 Task: Search "Javascript" and sort the search results by recently updated.
Action: Mouse moved to (896, 94)
Screenshot: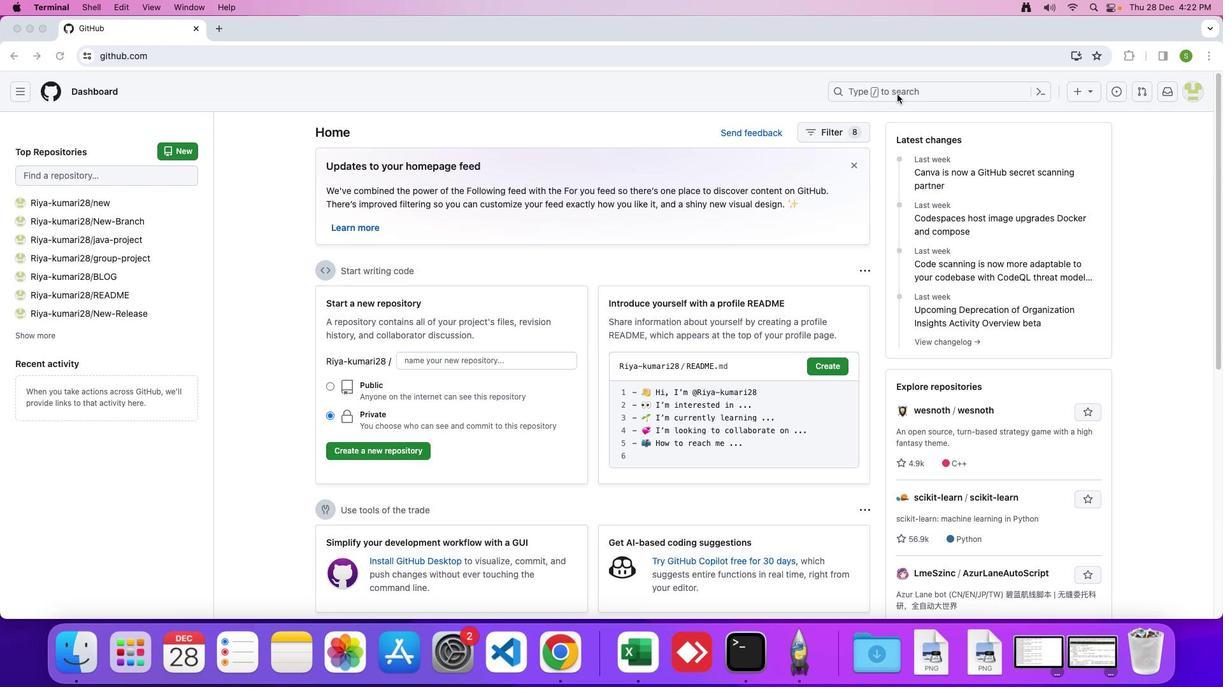 
Action: Mouse pressed left at (896, 94)
Screenshot: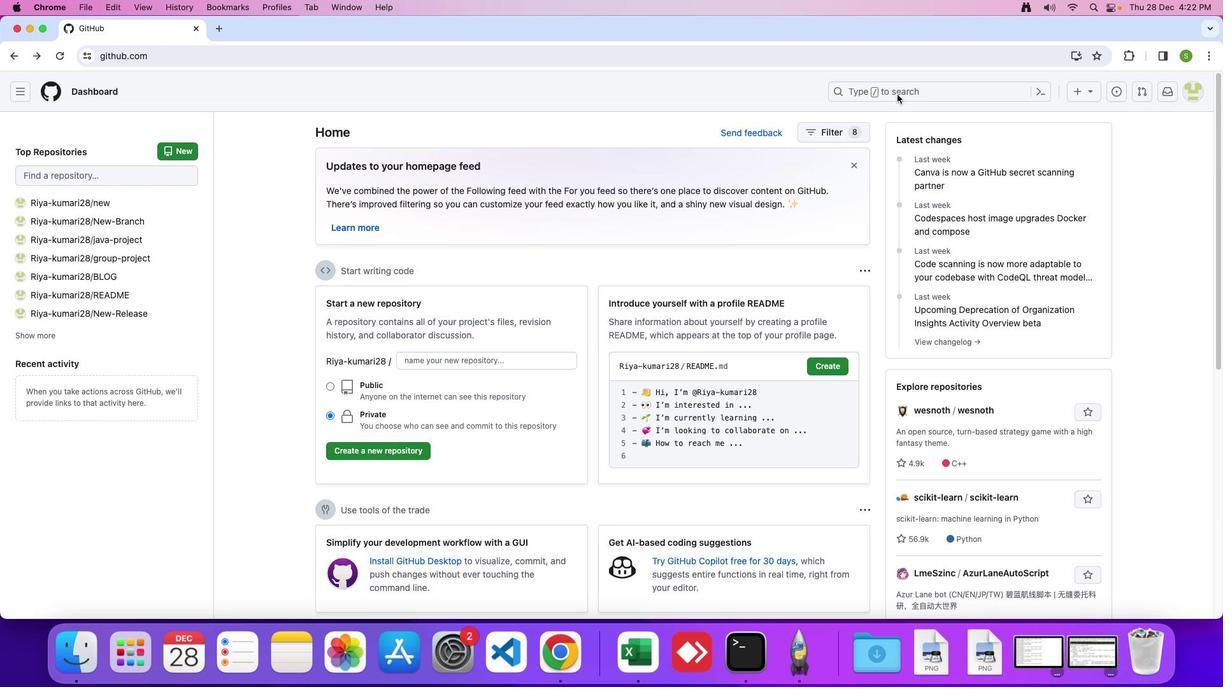 
Action: Mouse moved to (896, 92)
Screenshot: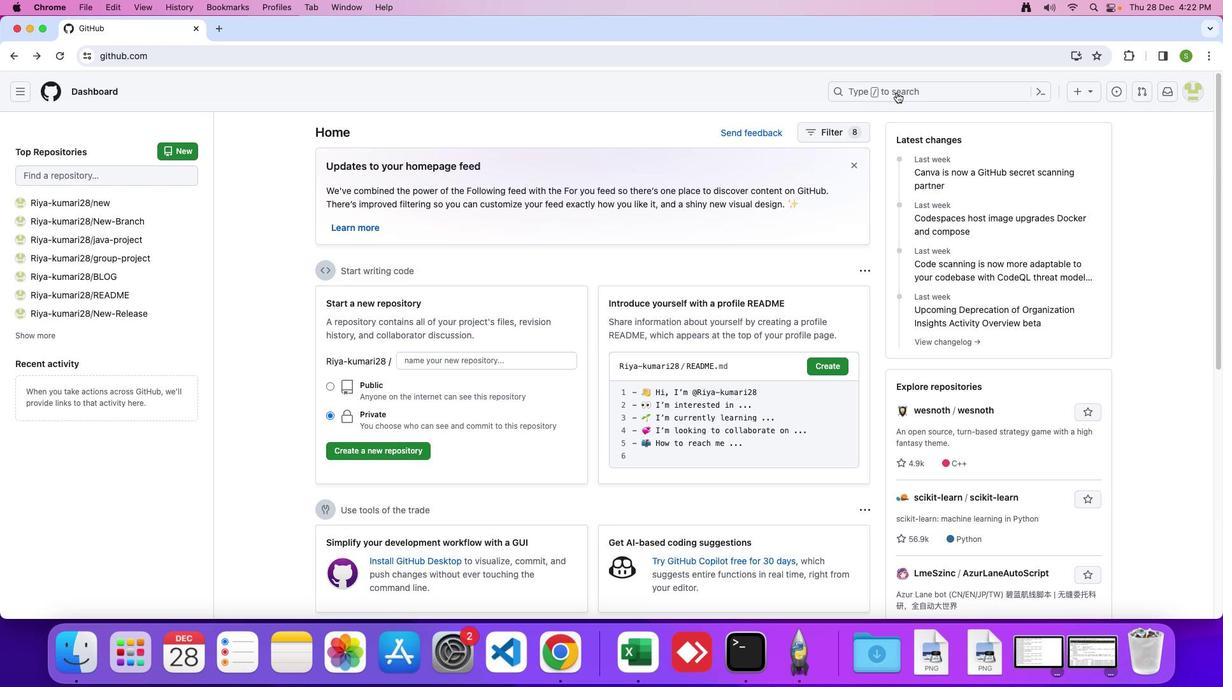 
Action: Mouse pressed left at (896, 92)
Screenshot: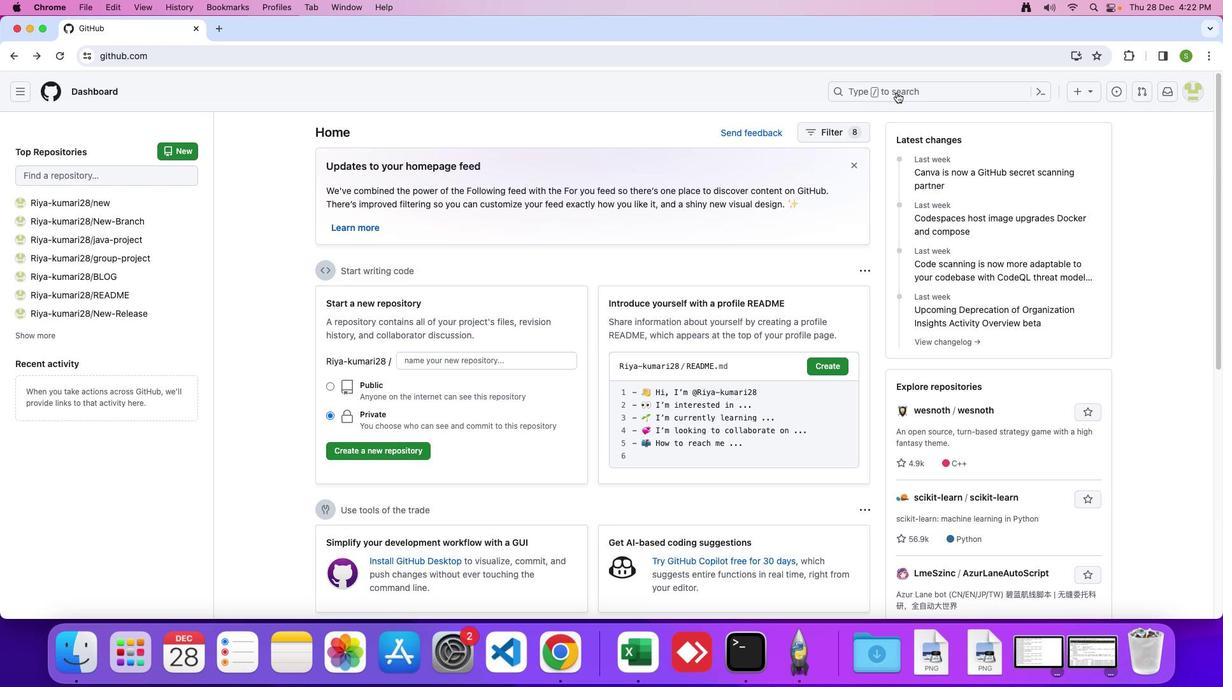 
Action: Mouse moved to (825, 92)
Screenshot: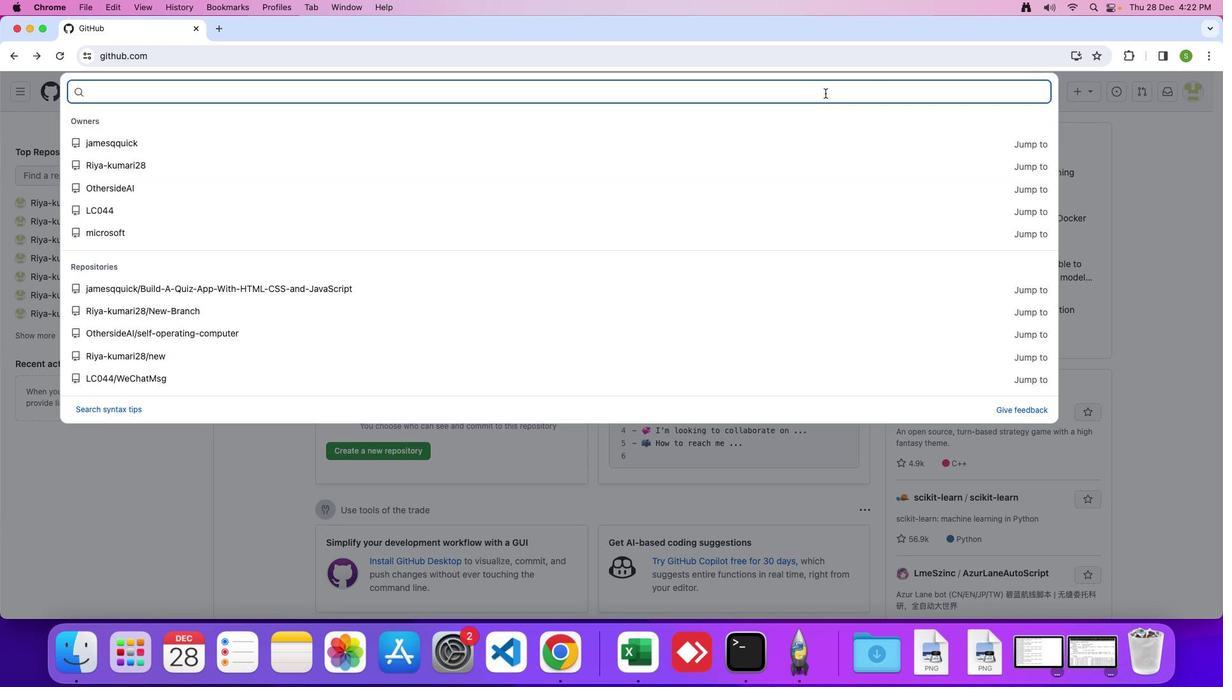 
Action: Mouse pressed left at (825, 92)
Screenshot: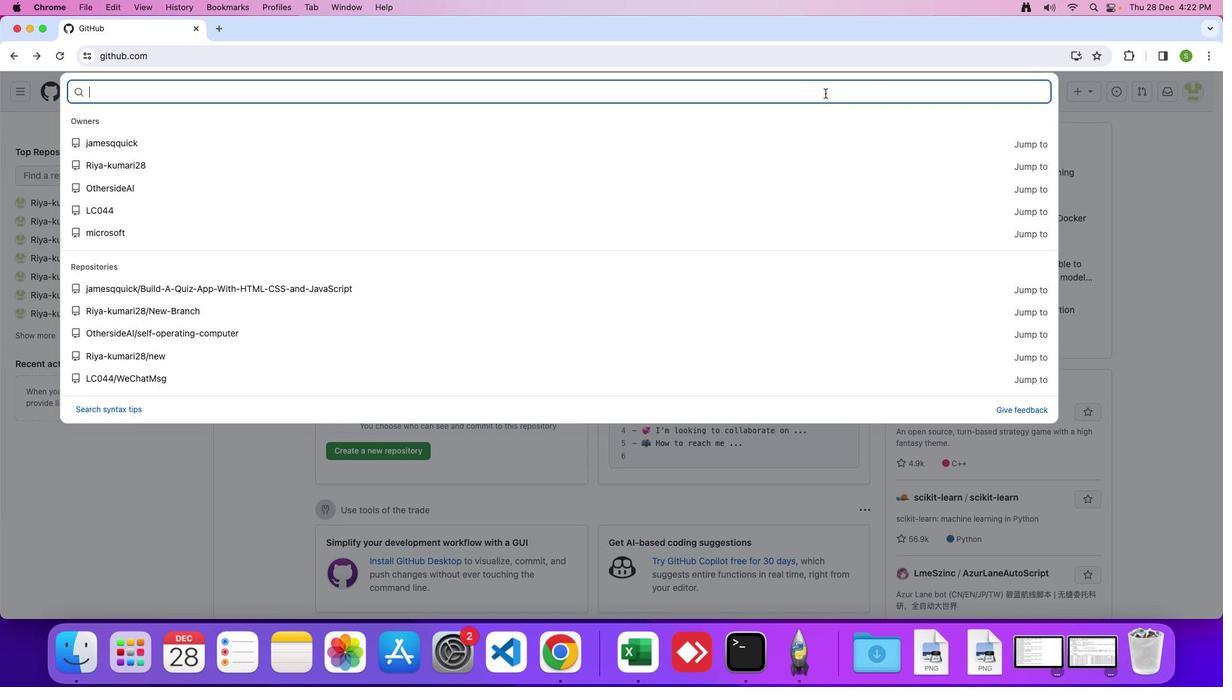 
Action: Key pressed 'J'Key.caps_lock'a''v''a''s''c''r''i''p''t'Key.enter
Screenshot: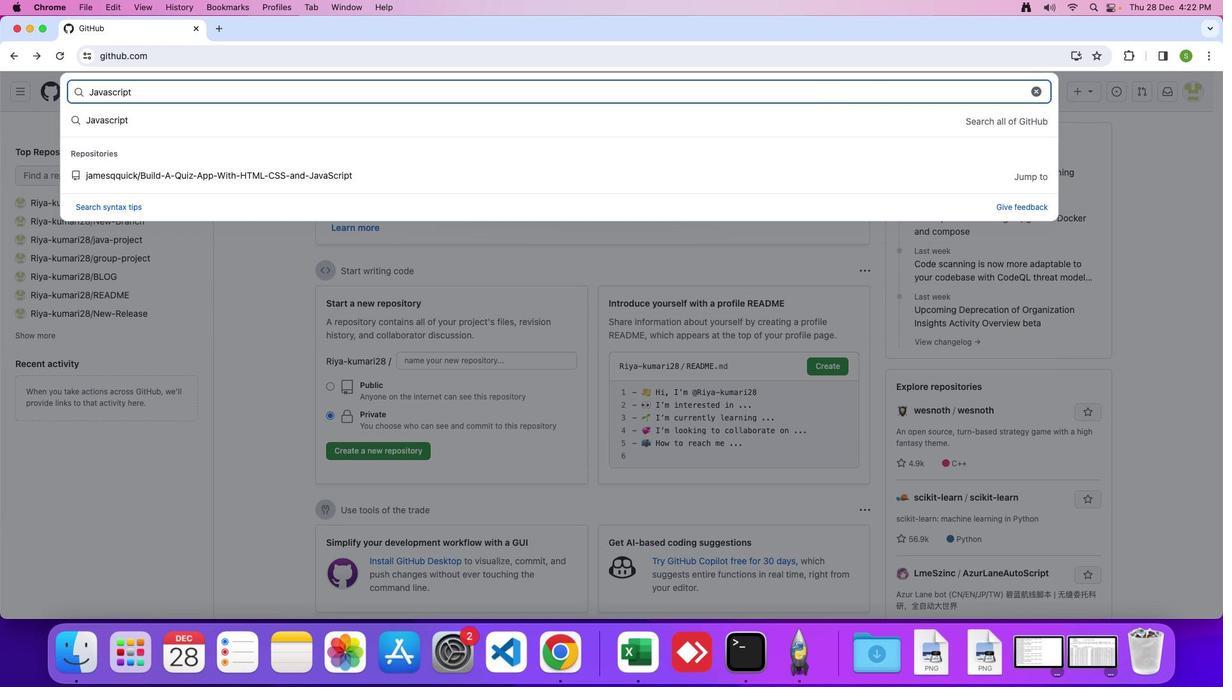
Action: Mouse moved to (849, 128)
Screenshot: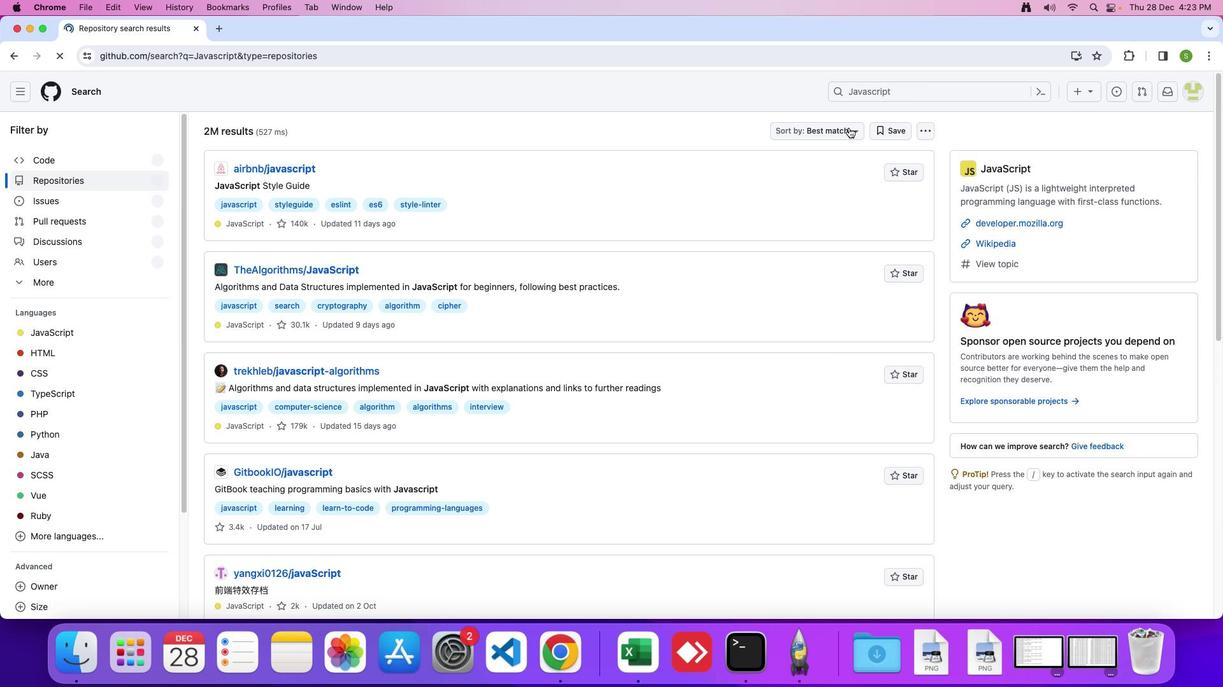 
Action: Mouse pressed left at (849, 128)
Screenshot: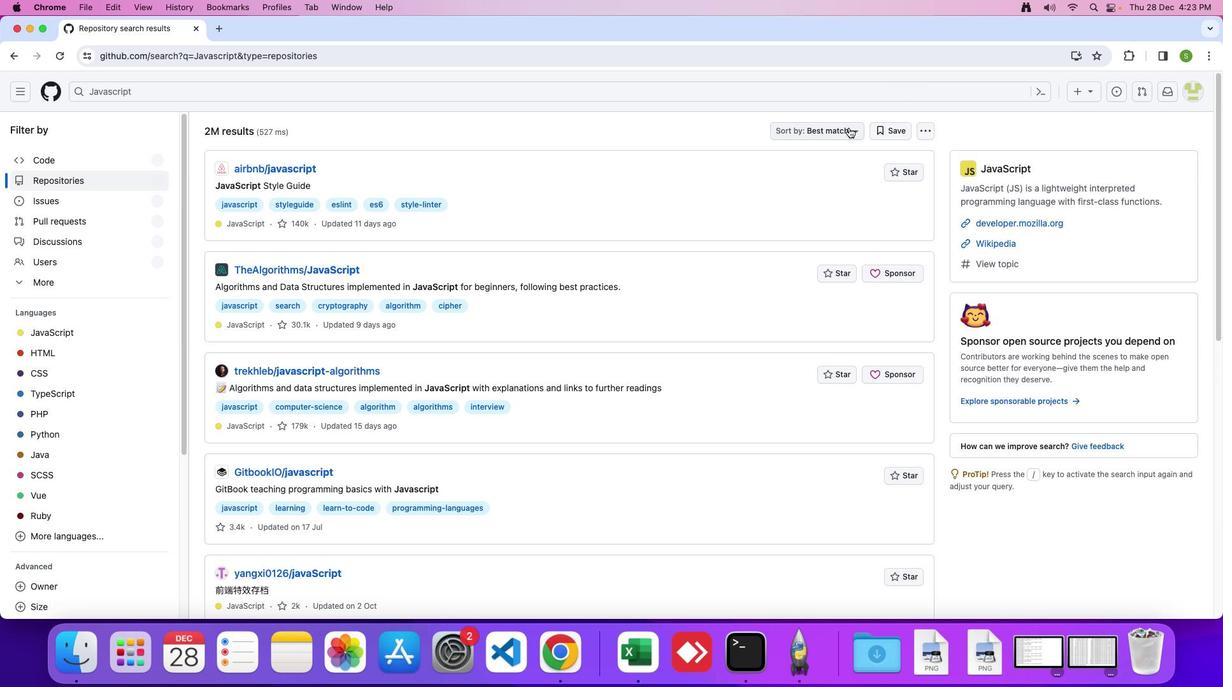 
Action: Mouse moved to (773, 257)
Screenshot: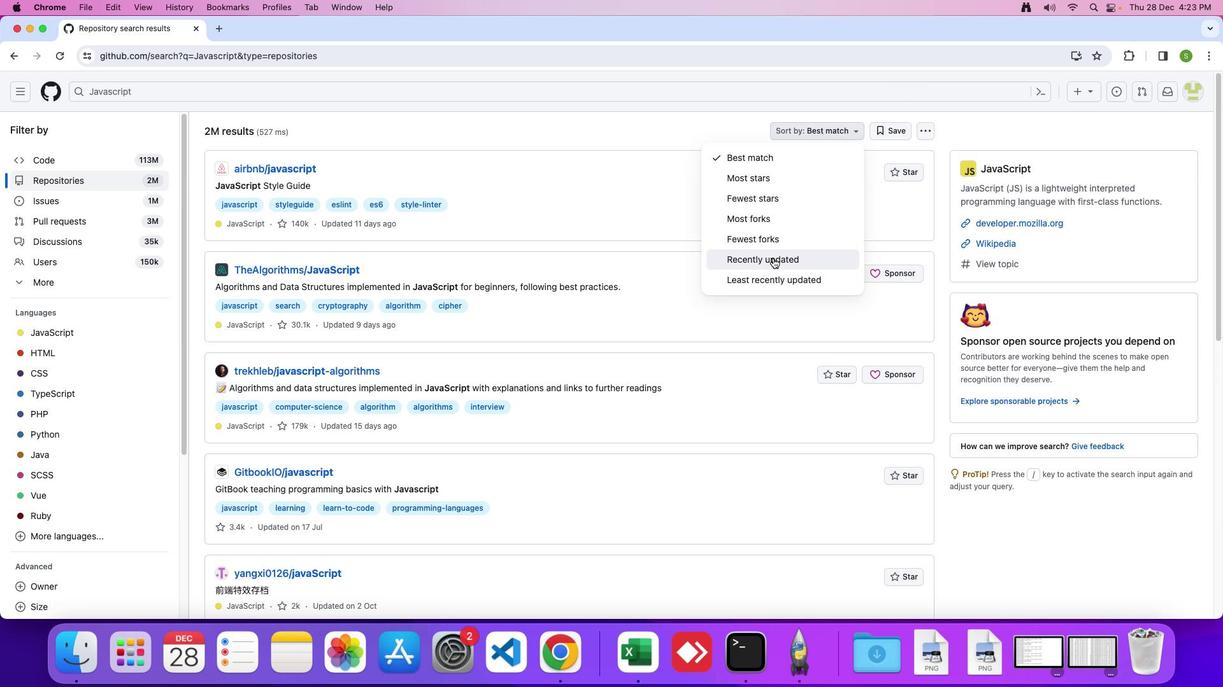 
Action: Mouse pressed left at (773, 257)
Screenshot: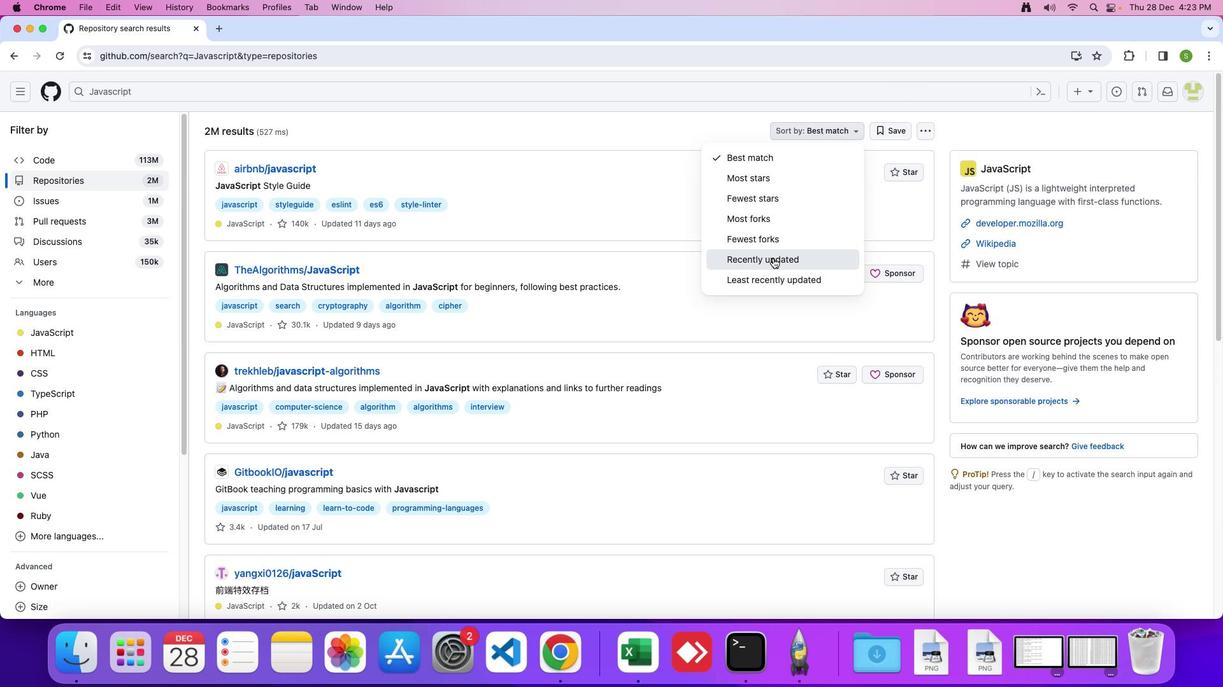 
